 Task: Change the configuration of the board layout of the mark's project to sort by "Repository" in descending order.
Action: Mouse moved to (287, 156)
Screenshot: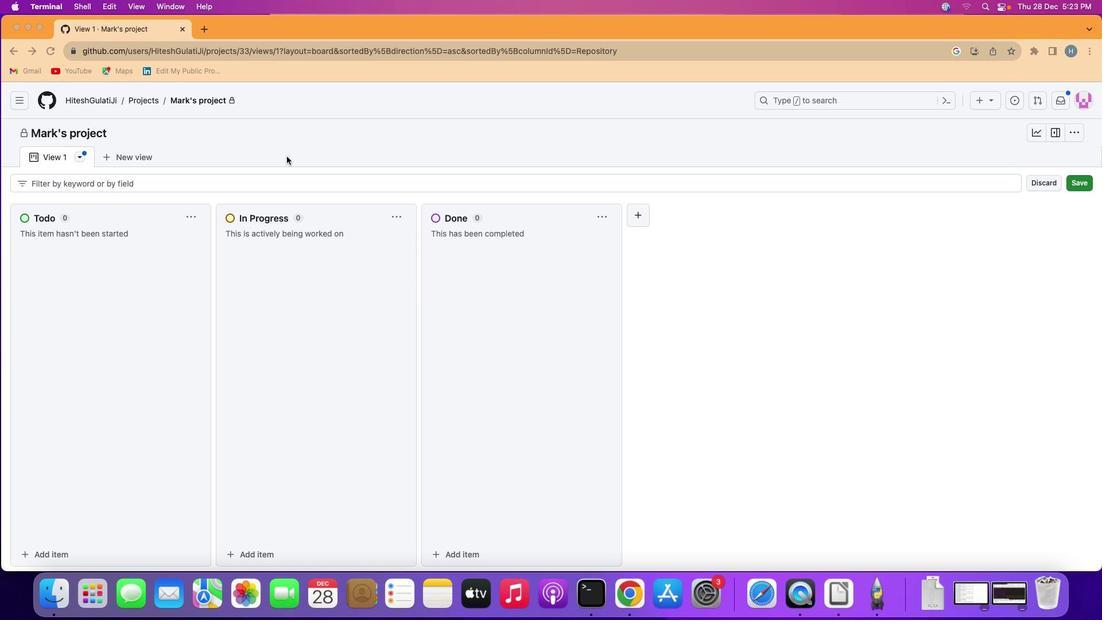 
Action: Mouse pressed left at (287, 156)
Screenshot: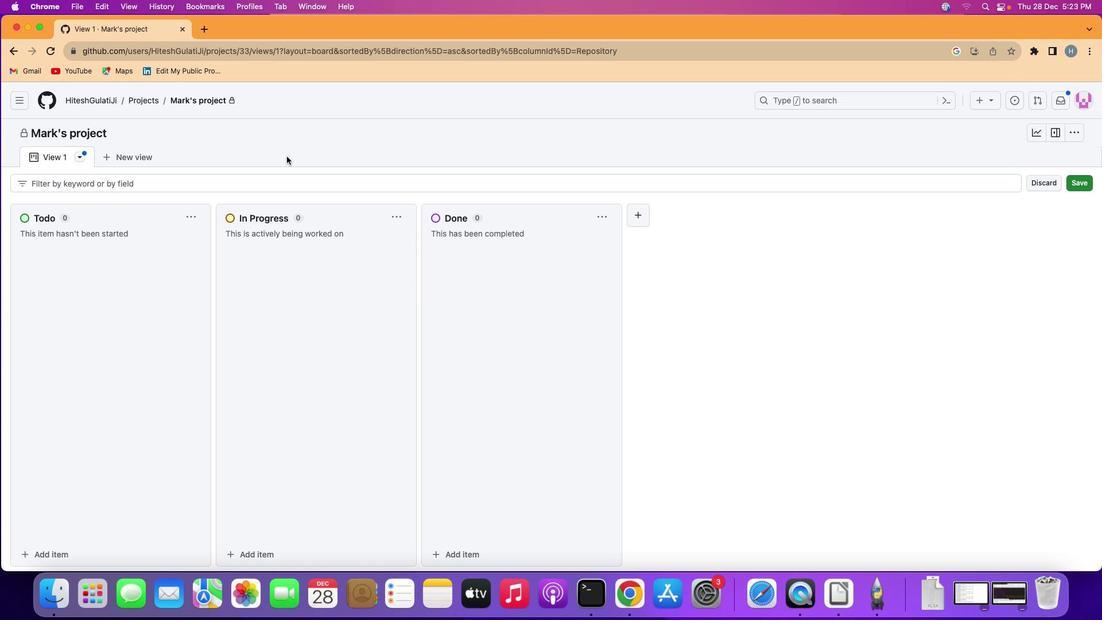 
Action: Mouse moved to (78, 153)
Screenshot: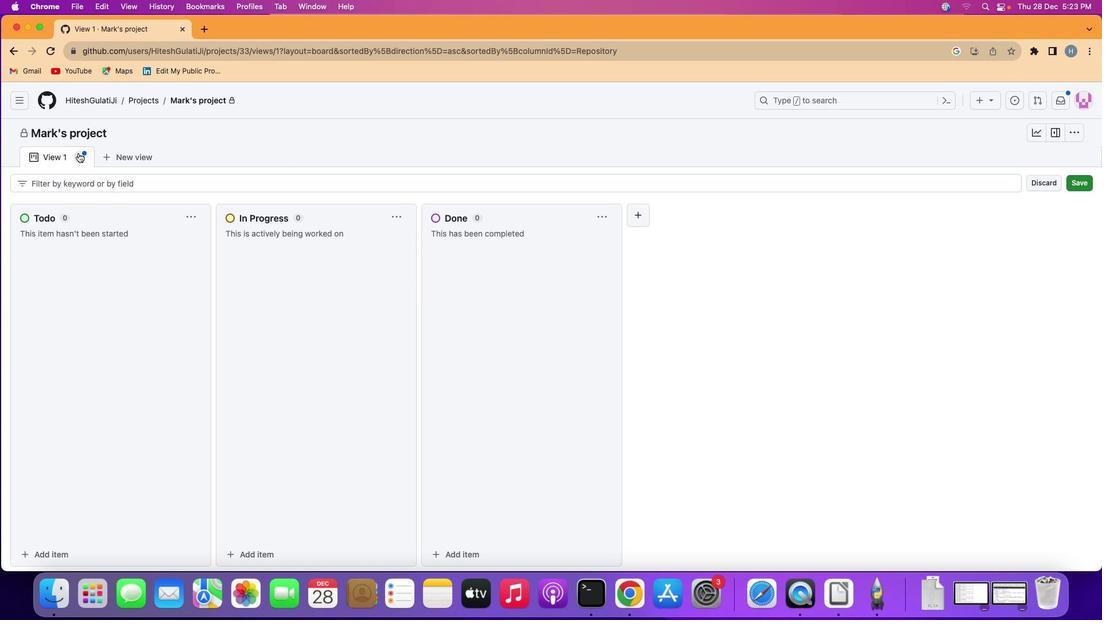 
Action: Mouse pressed left at (78, 153)
Screenshot: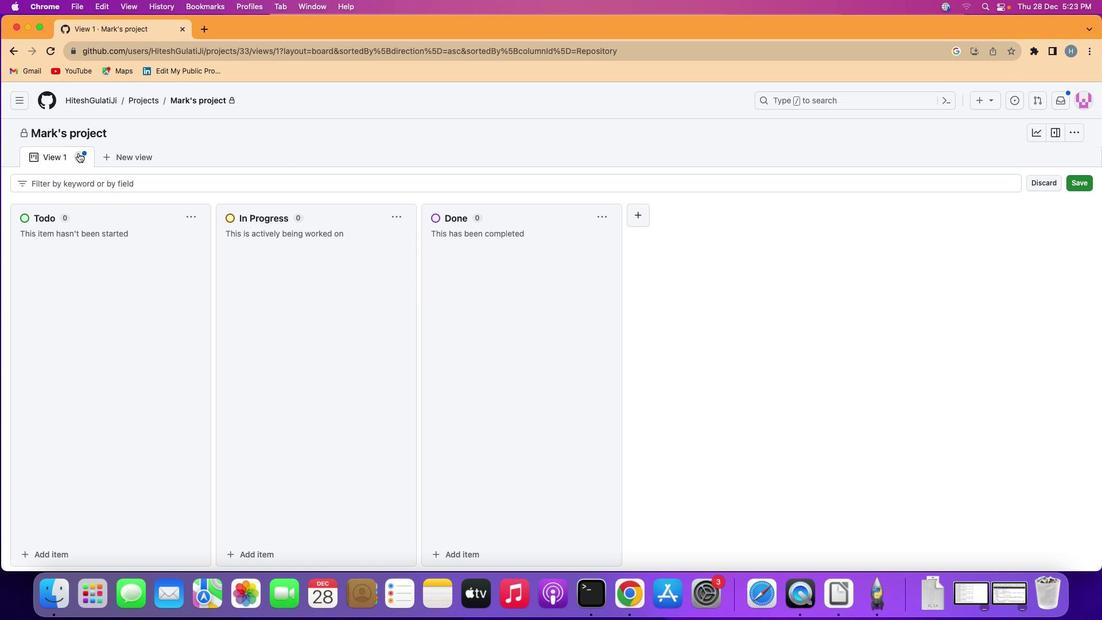 
Action: Mouse moved to (122, 293)
Screenshot: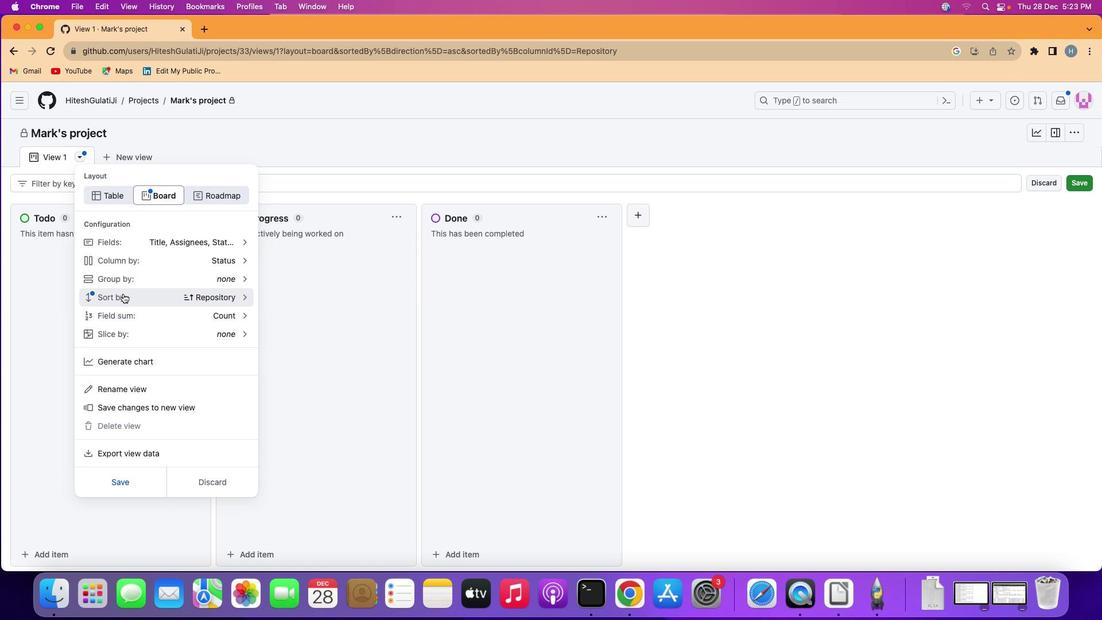 
Action: Mouse pressed left at (122, 293)
Screenshot: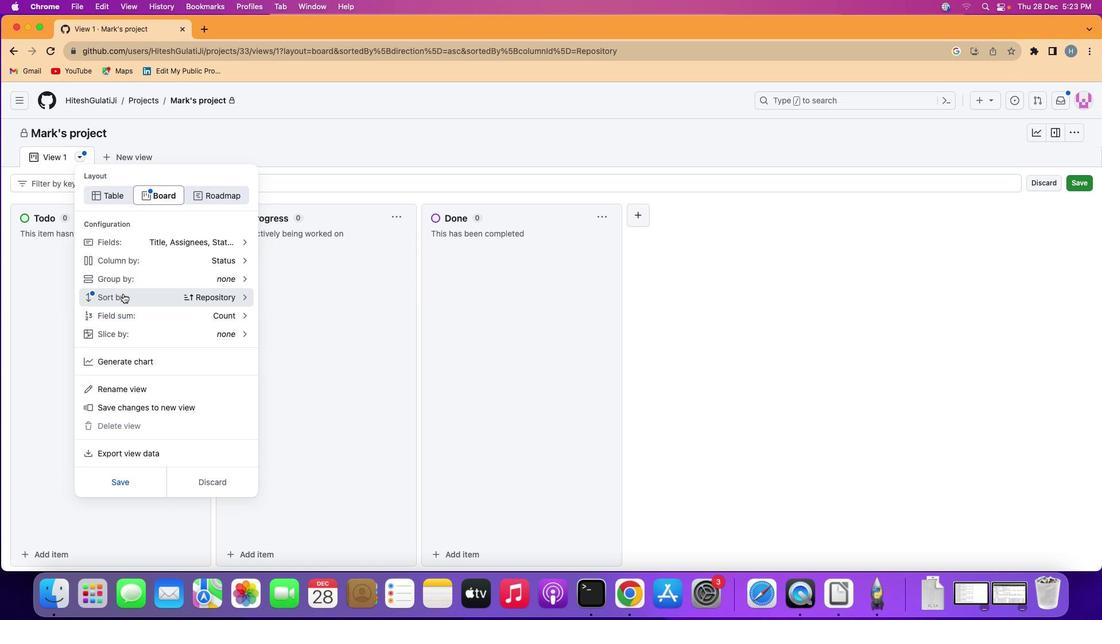 
Action: Mouse moved to (206, 325)
Screenshot: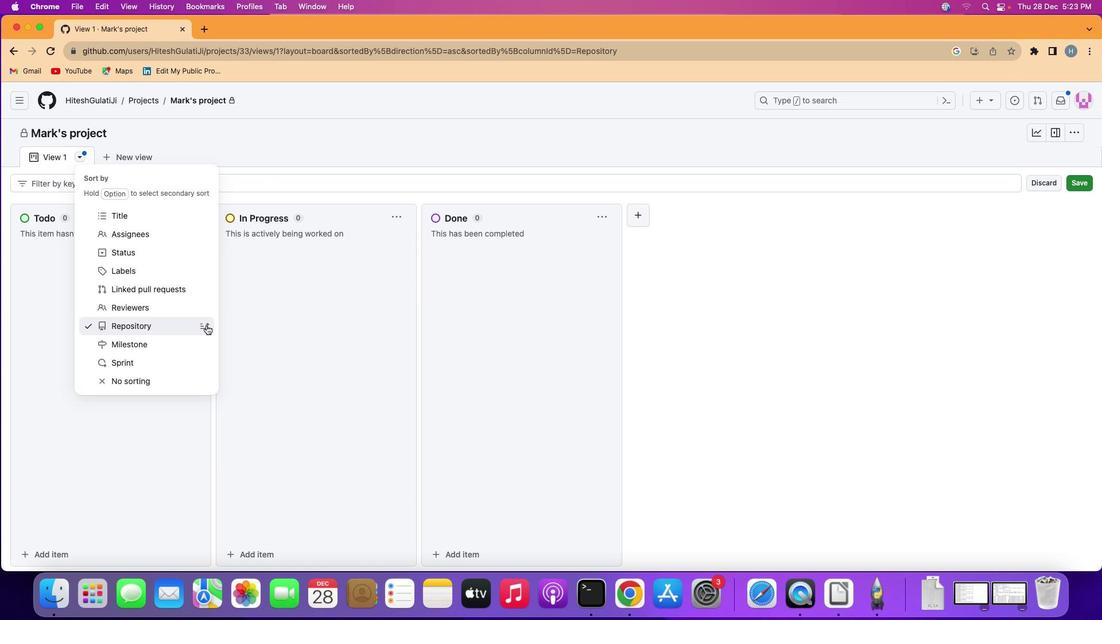 
Action: Mouse pressed left at (206, 325)
Screenshot: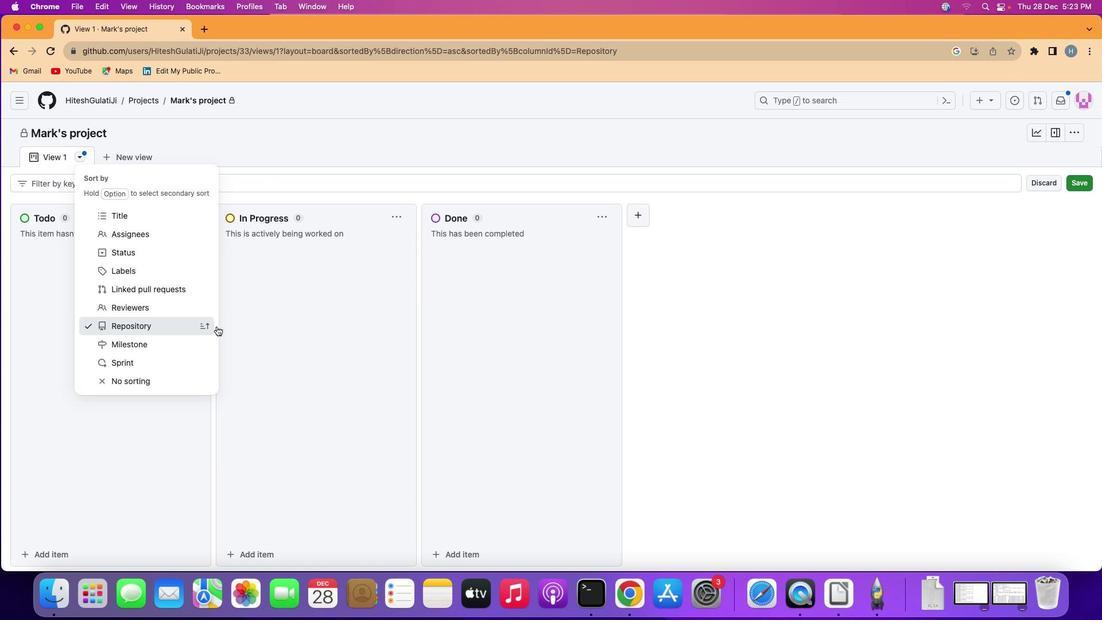 
Action: Mouse moved to (297, 325)
Screenshot: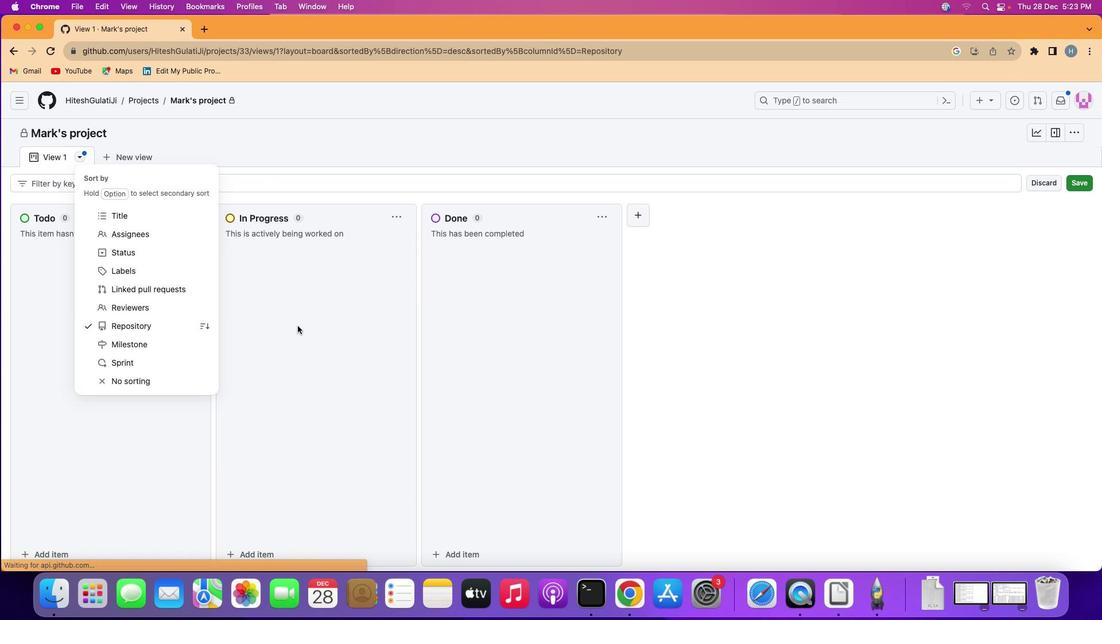 
